 Task: Check the rules for the "Seaside" expansion.
Action: Mouse moved to (942, 149)
Screenshot: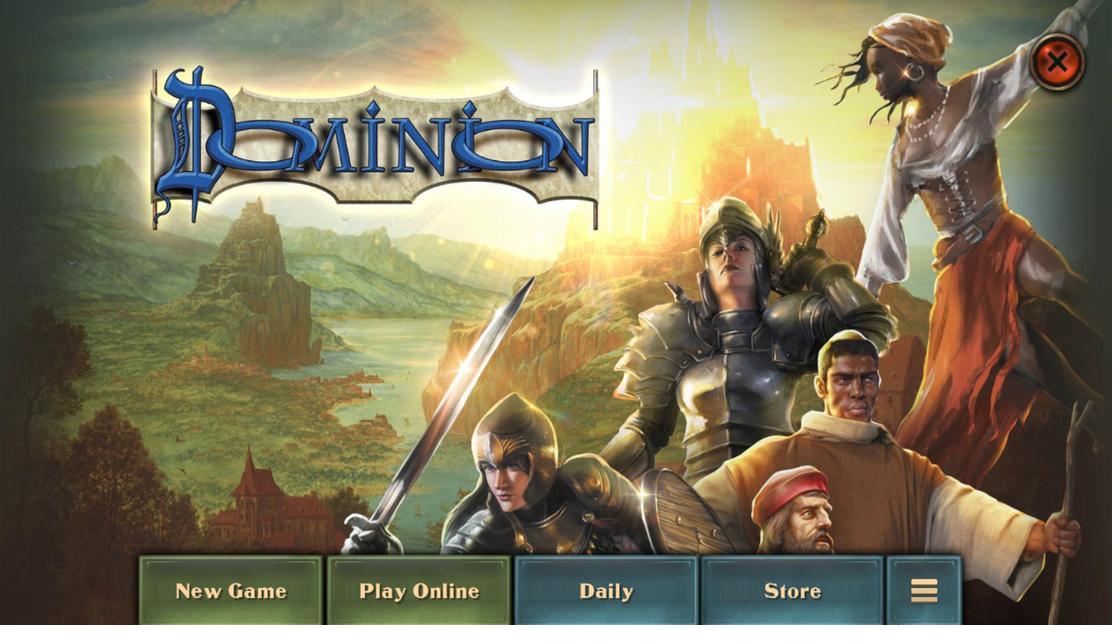 
Action: Mouse pressed left at (942, 149)
Screenshot: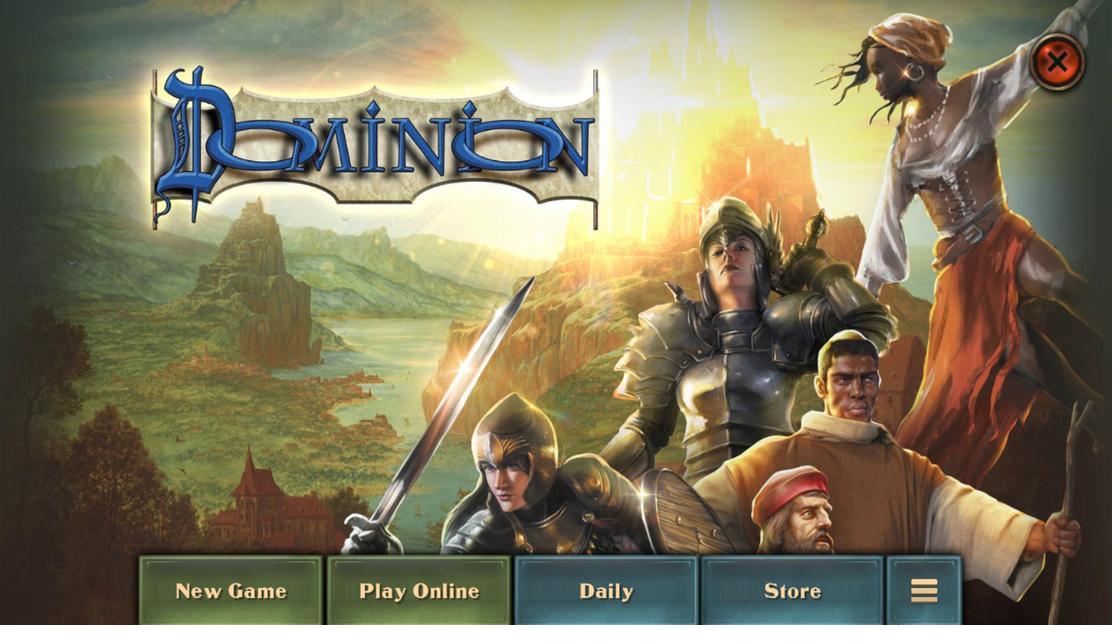 
Action: Mouse moved to (839, 458)
Screenshot: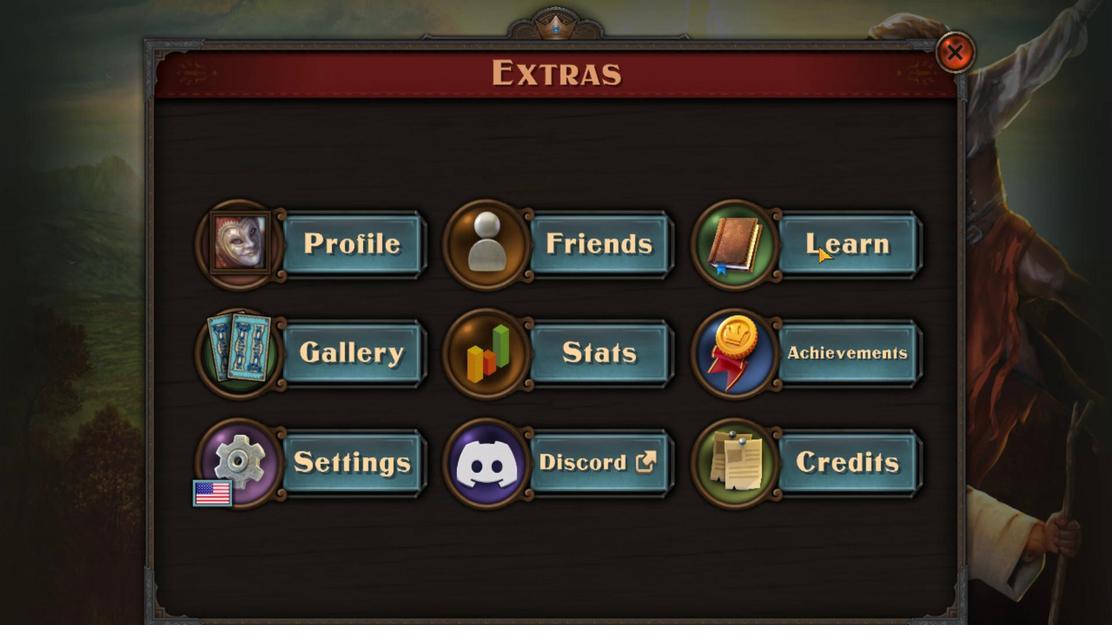 
Action: Mouse pressed left at (839, 458)
Screenshot: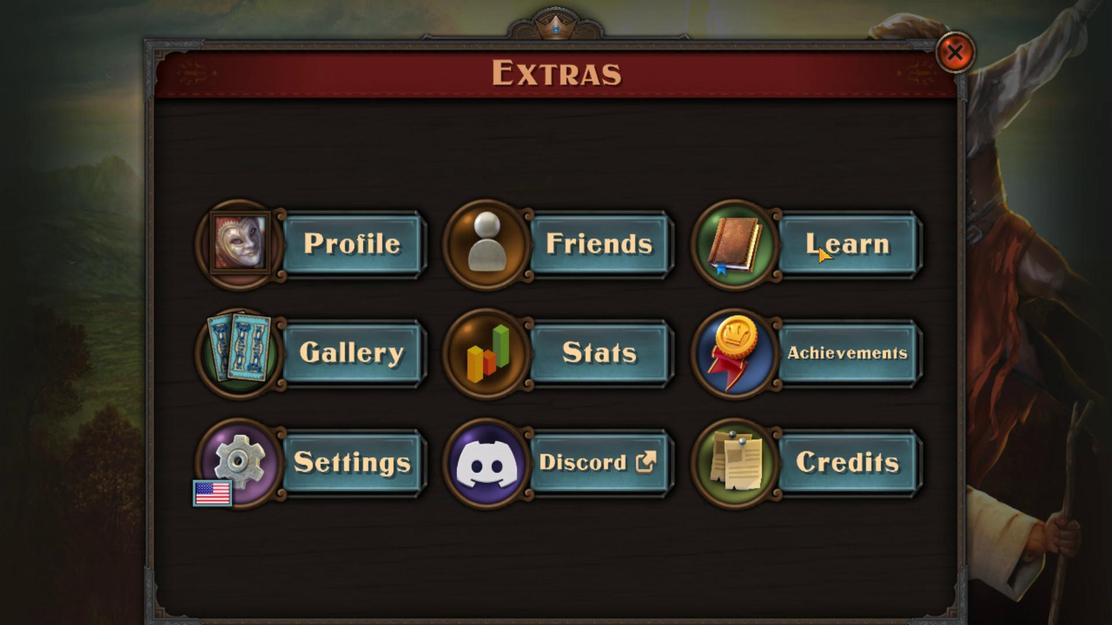 
Action: Mouse moved to (558, 358)
Screenshot: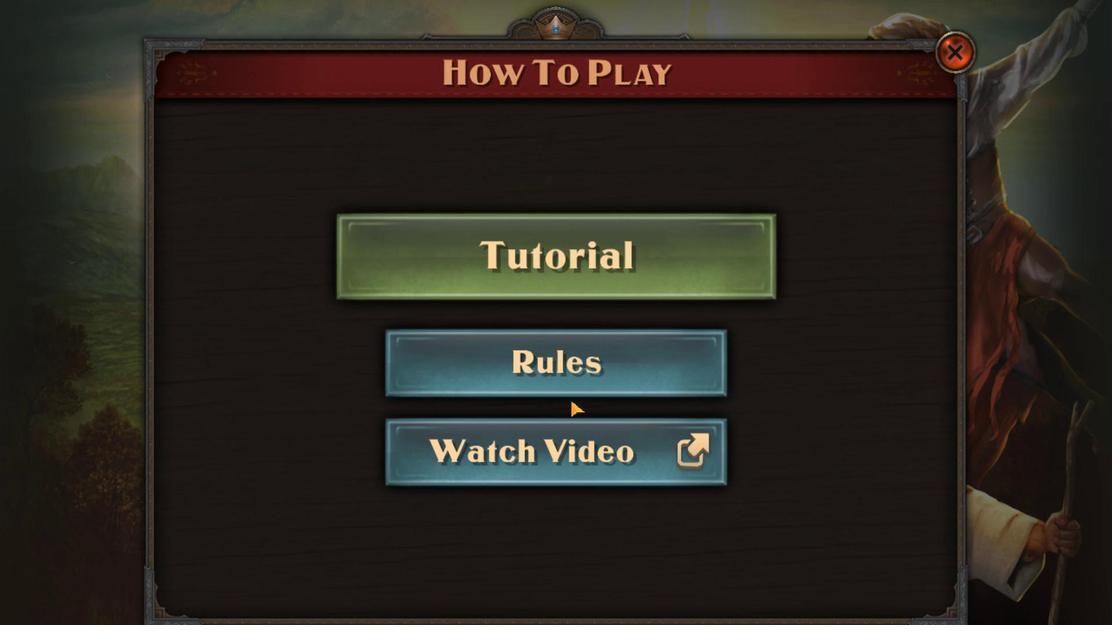 
Action: Mouse pressed left at (558, 358)
Screenshot: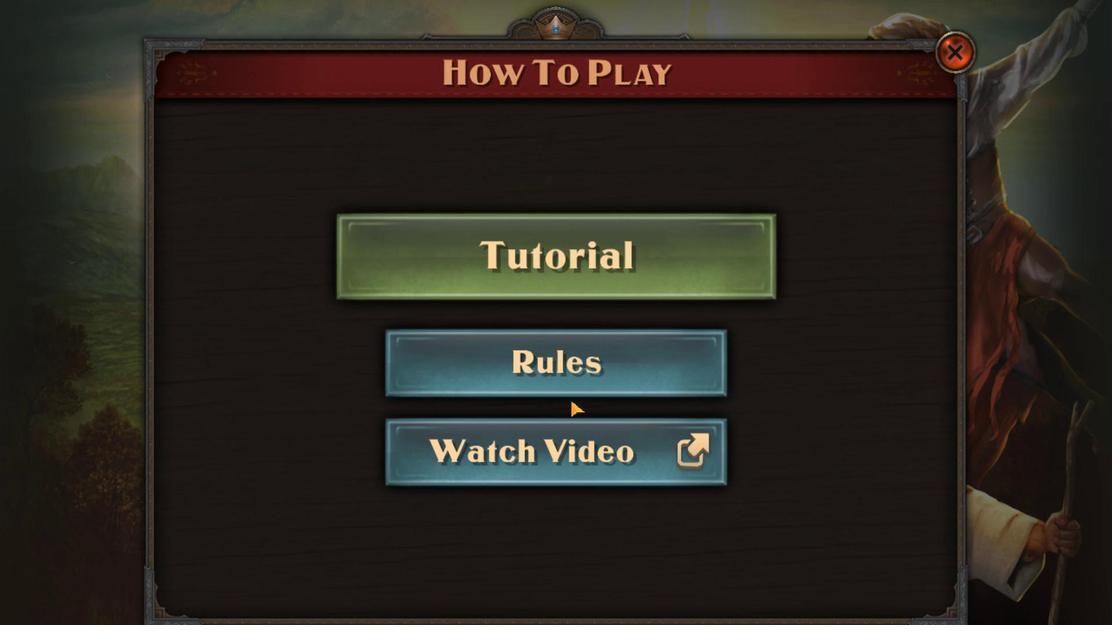 
Action: Mouse moved to (558, 308)
Screenshot: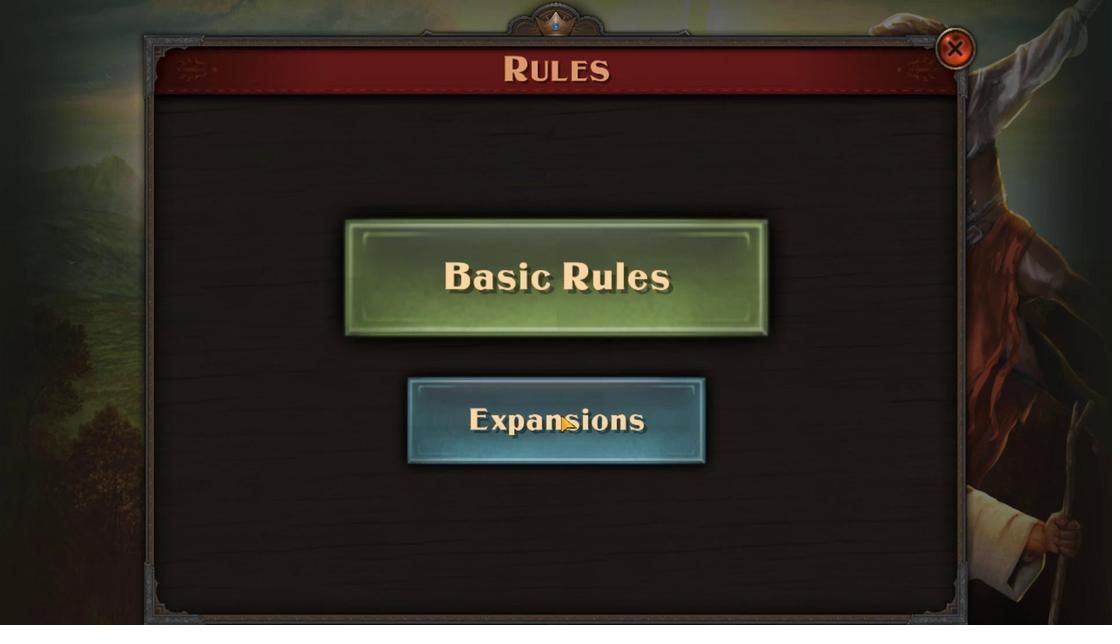 
Action: Mouse pressed left at (558, 308)
Screenshot: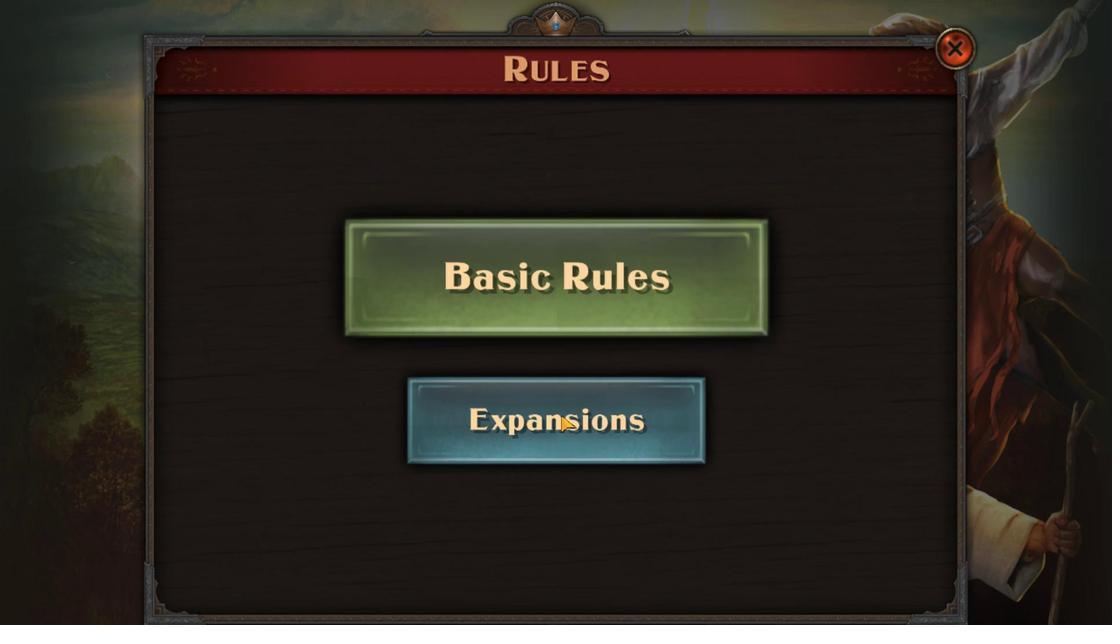 
Action: Mouse moved to (693, 531)
Screenshot: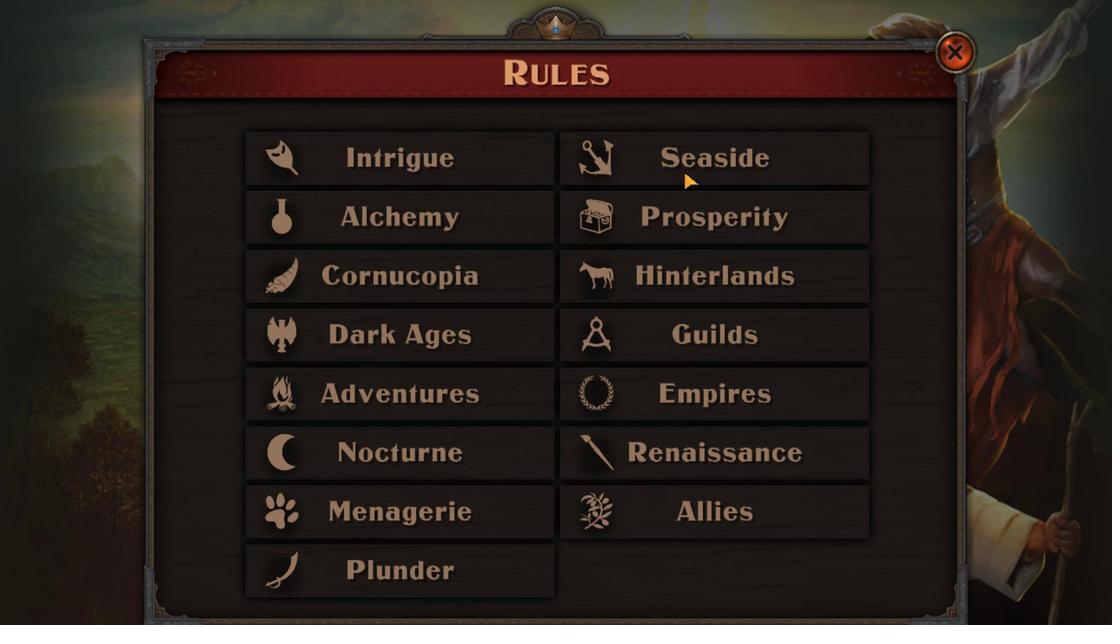 
Action: Mouse pressed left at (693, 531)
Screenshot: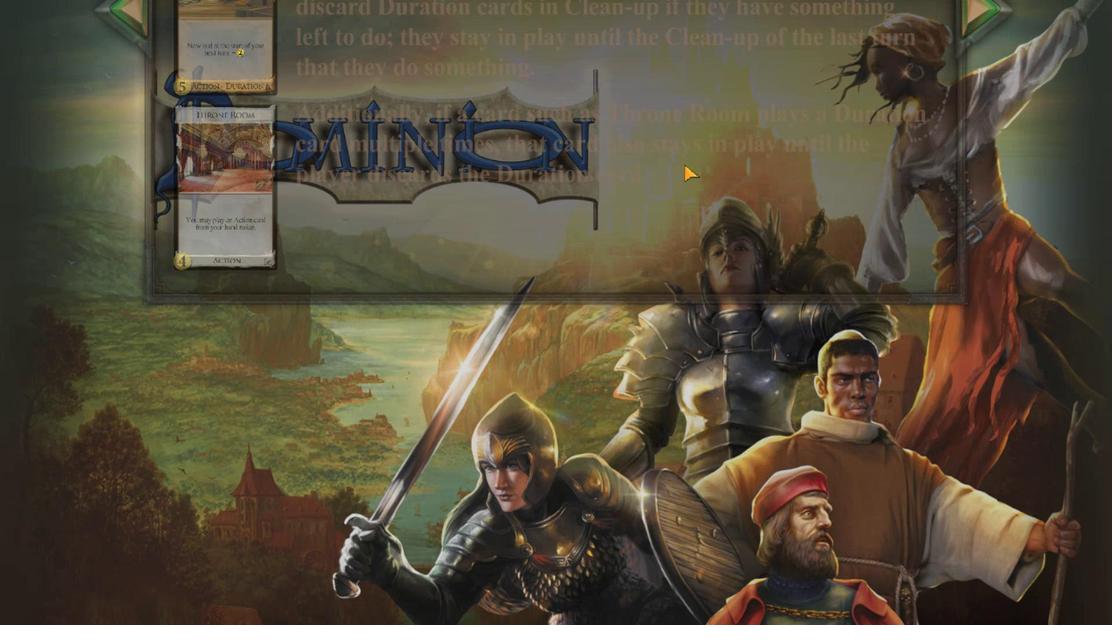 
Action: Mouse moved to (611, 415)
Screenshot: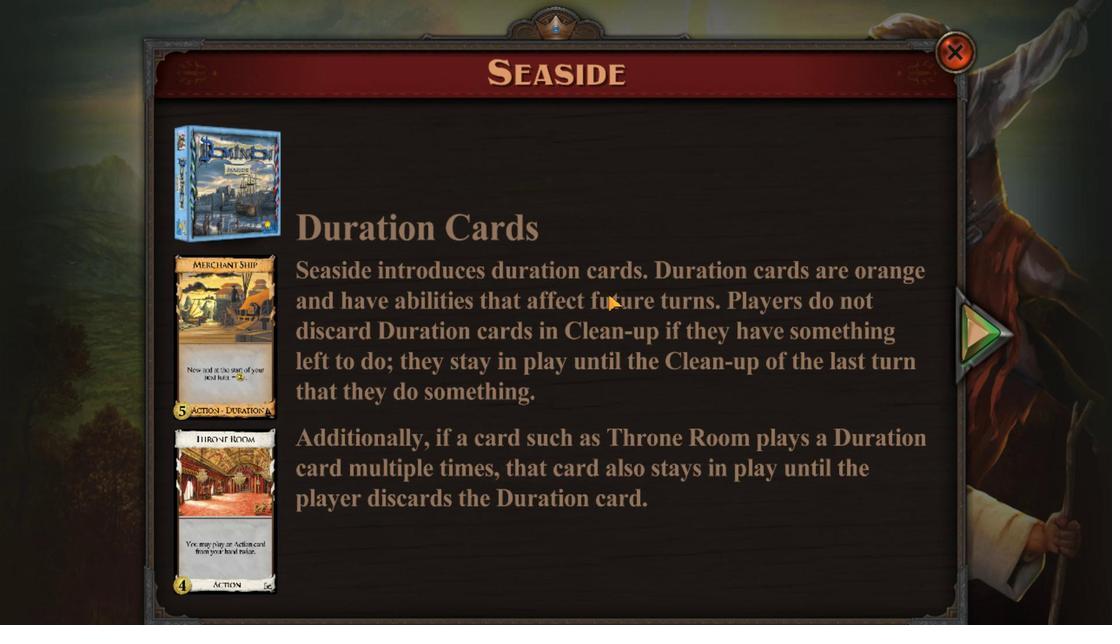 
